 Task: Check the average views per listing of jacuzzi in the last 5 years.
Action: Mouse moved to (764, 168)
Screenshot: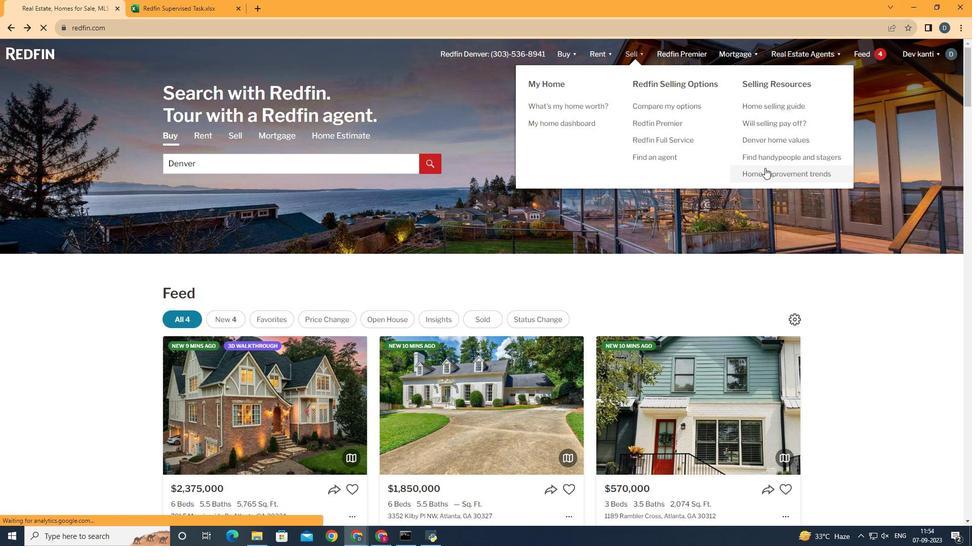 
Action: Mouse pressed left at (764, 168)
Screenshot: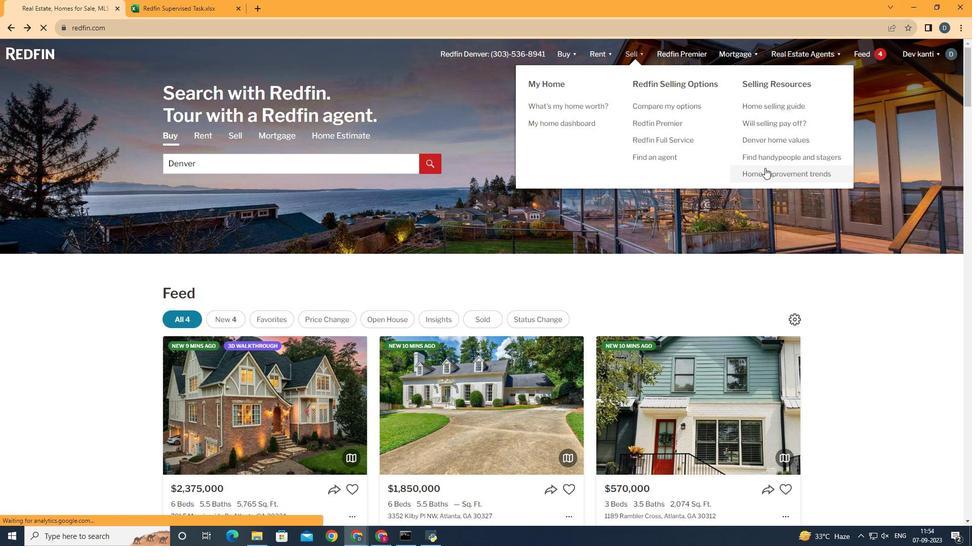 
Action: Mouse moved to (266, 199)
Screenshot: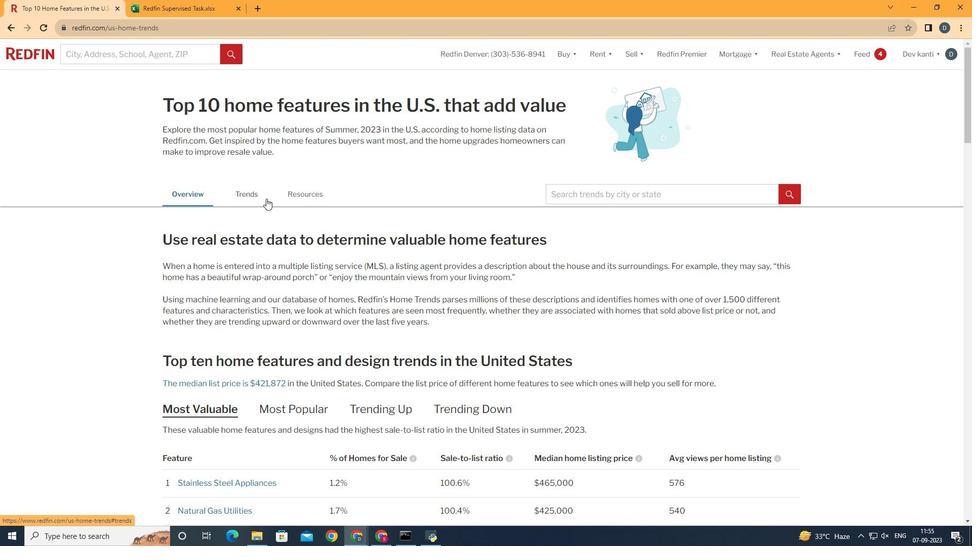 
Action: Mouse pressed left at (266, 199)
Screenshot: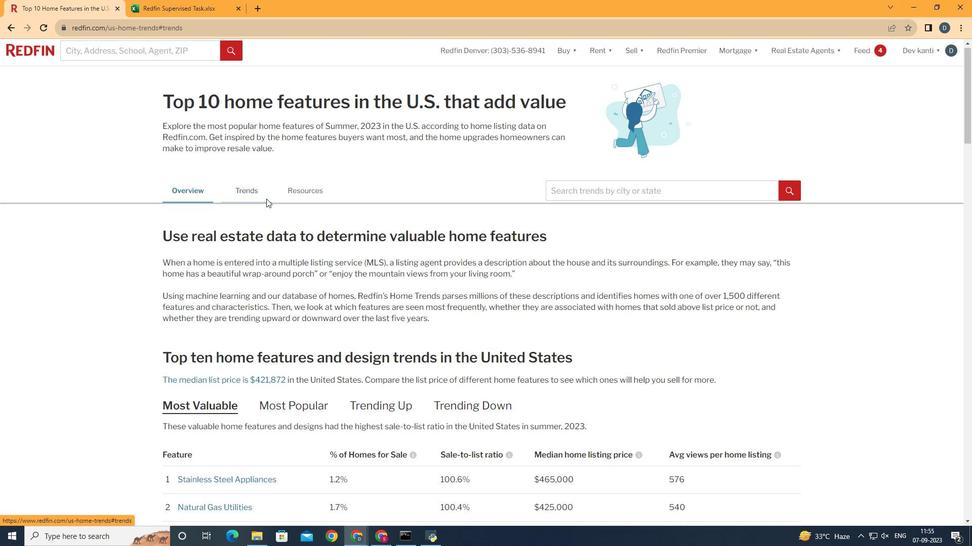 
Action: Mouse moved to (261, 201)
Screenshot: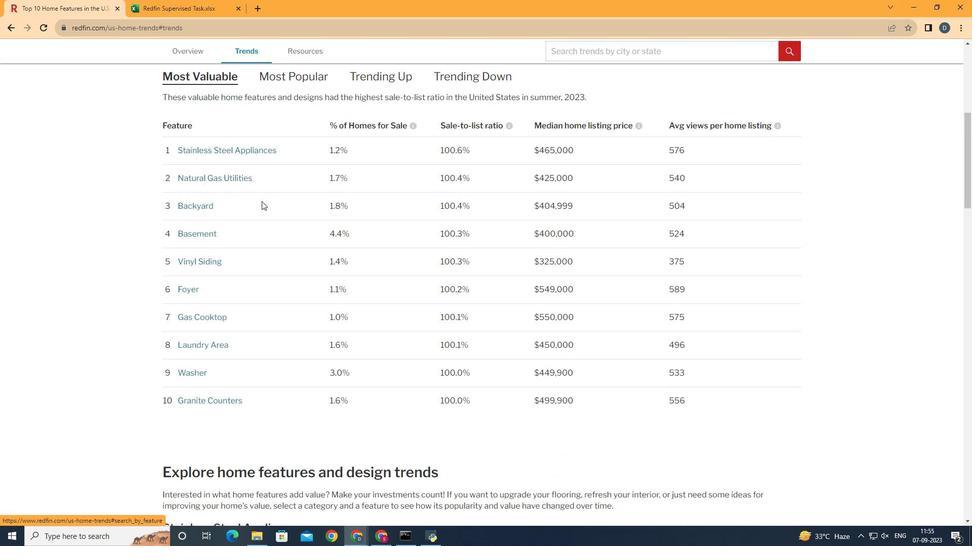 
Action: Mouse scrolled (261, 201) with delta (0, 0)
Screenshot: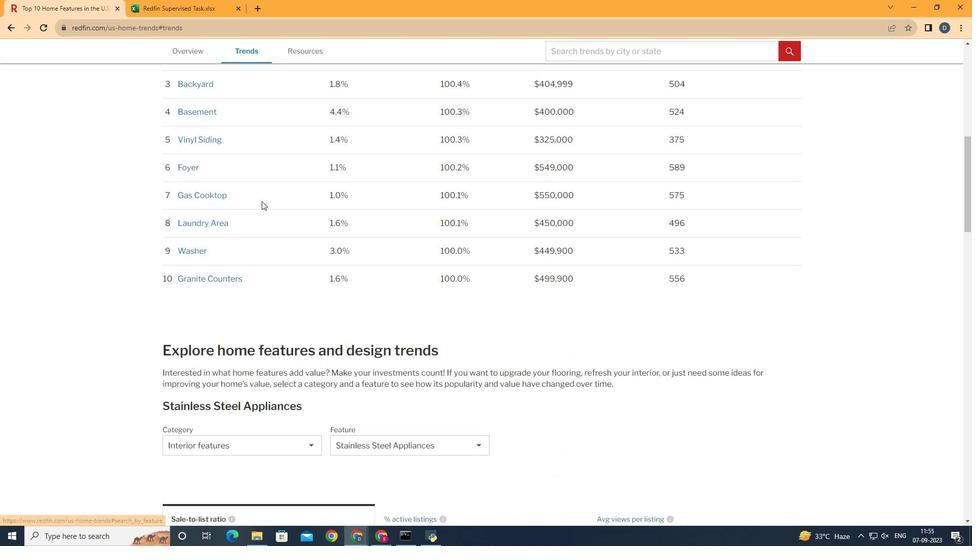 
Action: Mouse scrolled (261, 201) with delta (0, 0)
Screenshot: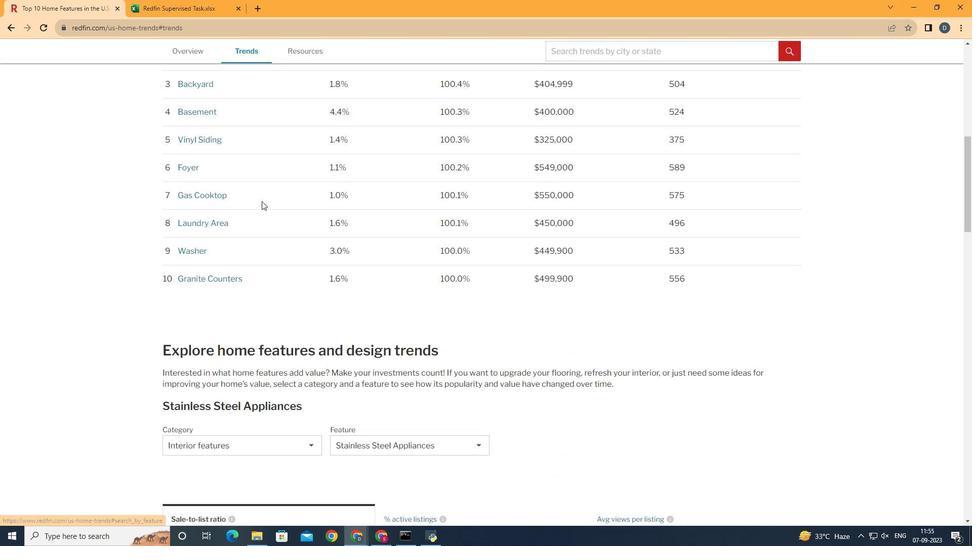
Action: Mouse scrolled (261, 201) with delta (0, 0)
Screenshot: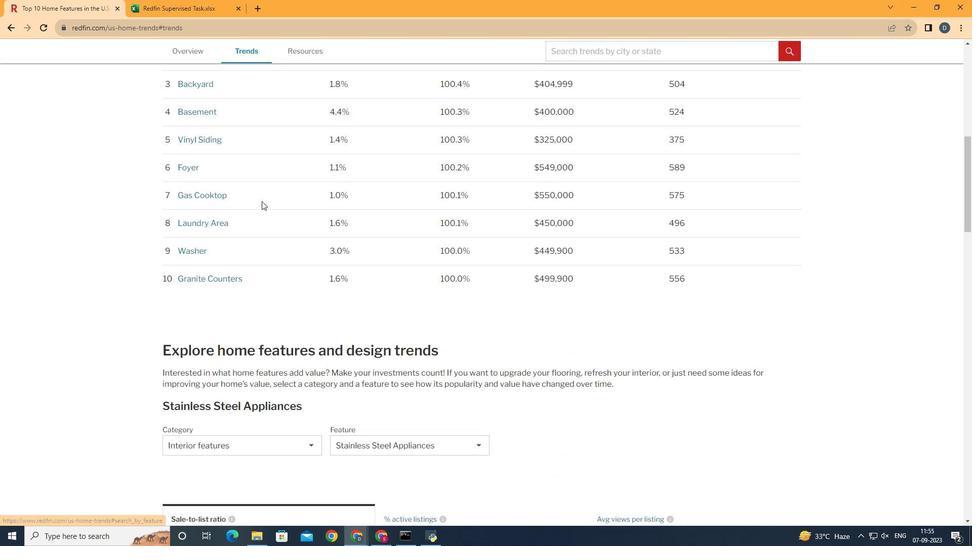 
Action: Mouse scrolled (261, 201) with delta (0, 0)
Screenshot: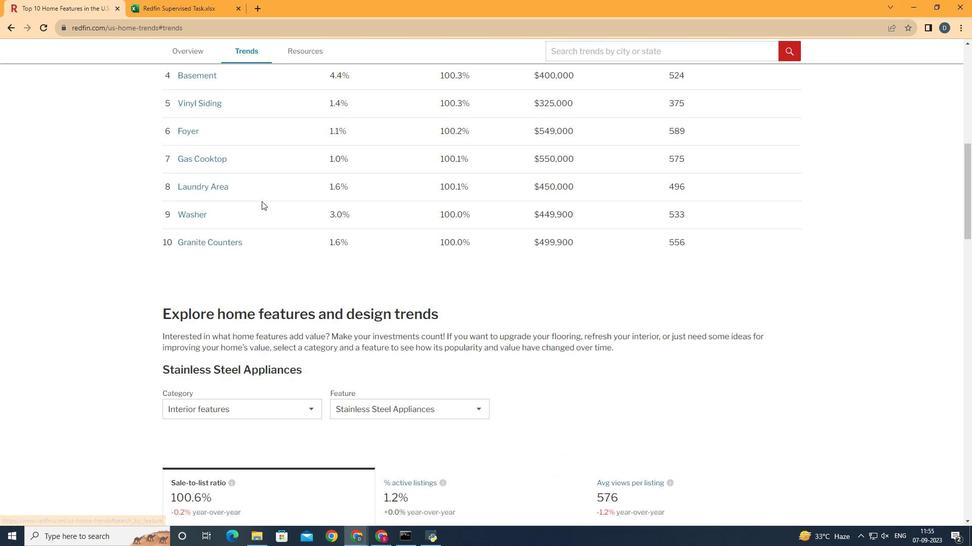 
Action: Mouse scrolled (261, 201) with delta (0, 0)
Screenshot: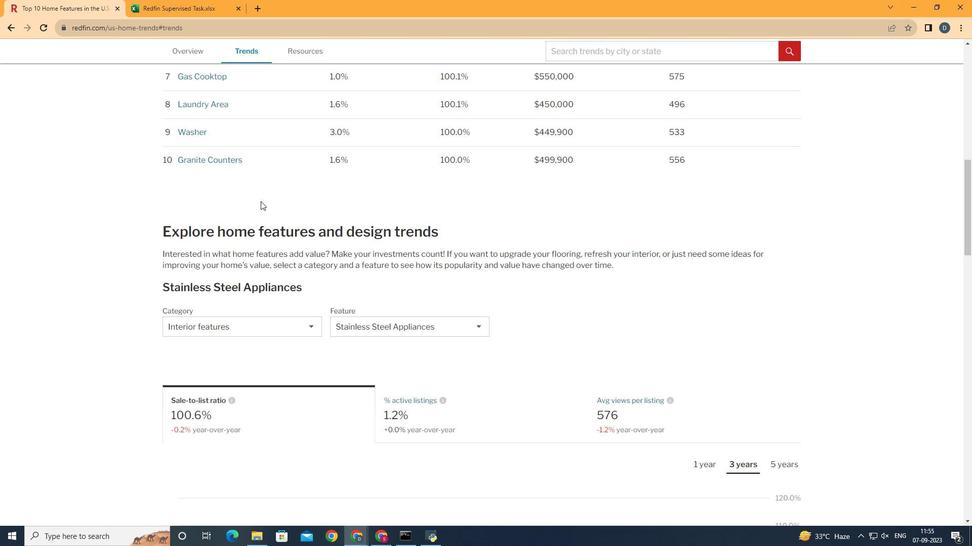 
Action: Mouse scrolled (261, 201) with delta (0, 0)
Screenshot: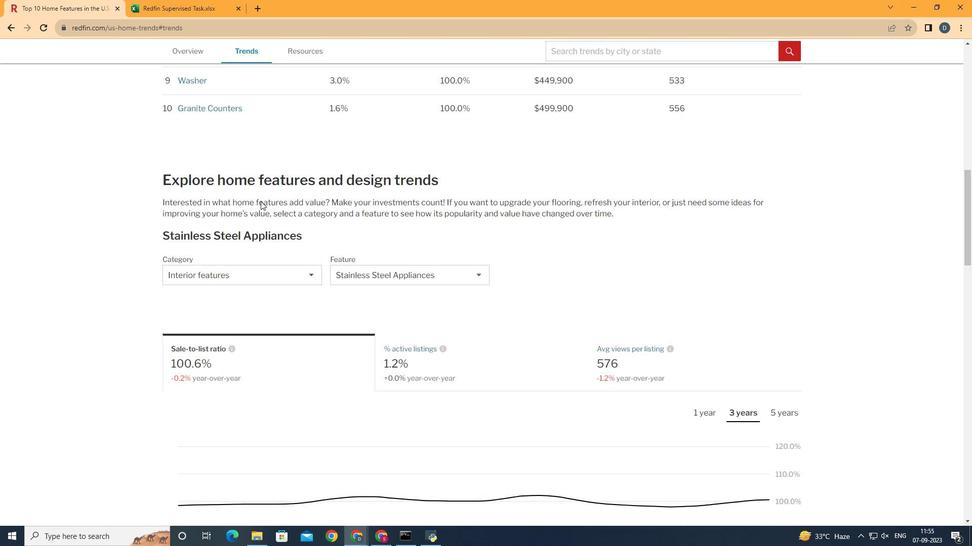 
Action: Mouse scrolled (261, 201) with delta (0, 0)
Screenshot: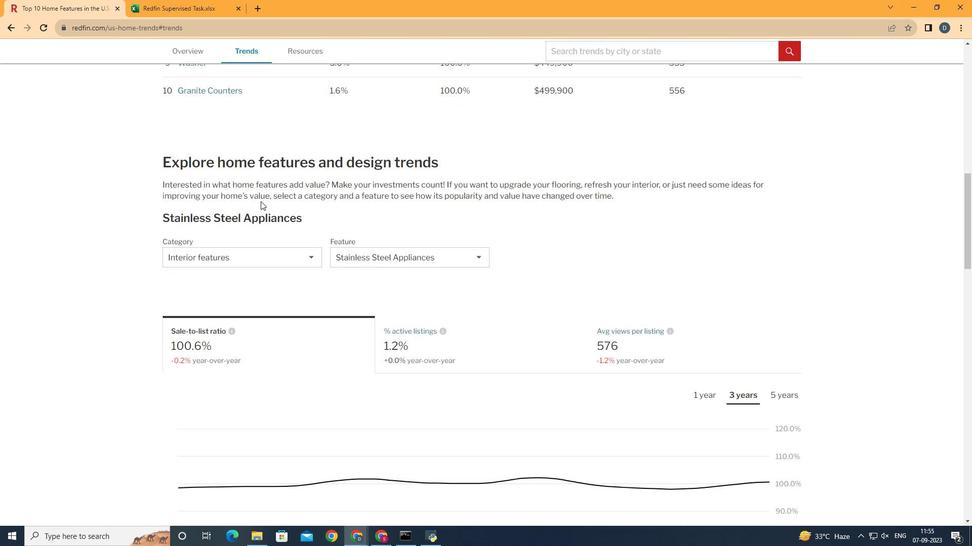
Action: Mouse moved to (274, 254)
Screenshot: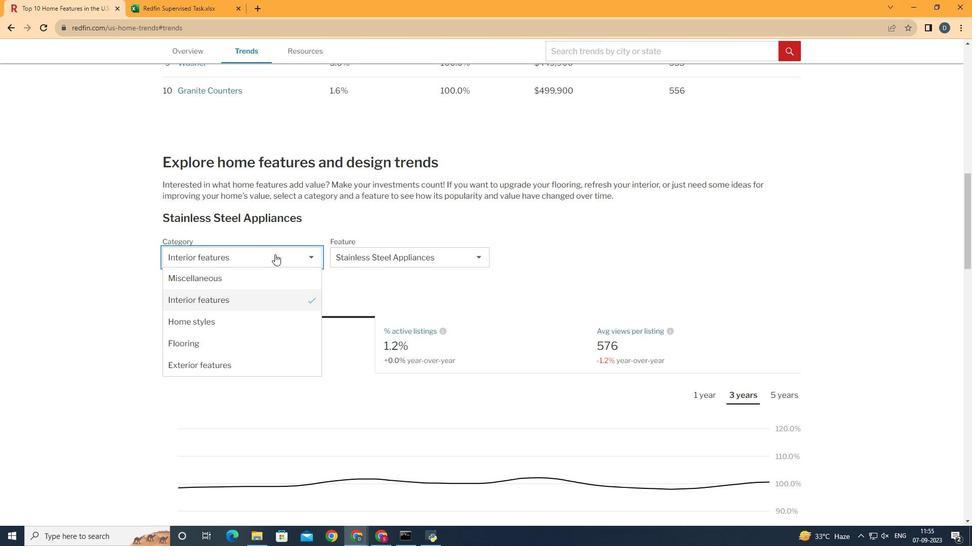 
Action: Mouse pressed left at (274, 254)
Screenshot: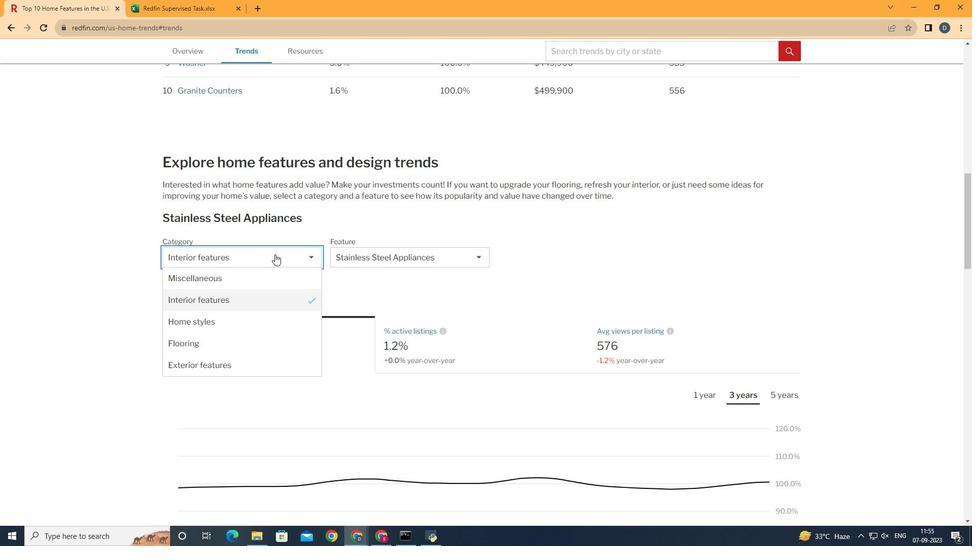 
Action: Mouse moved to (269, 276)
Screenshot: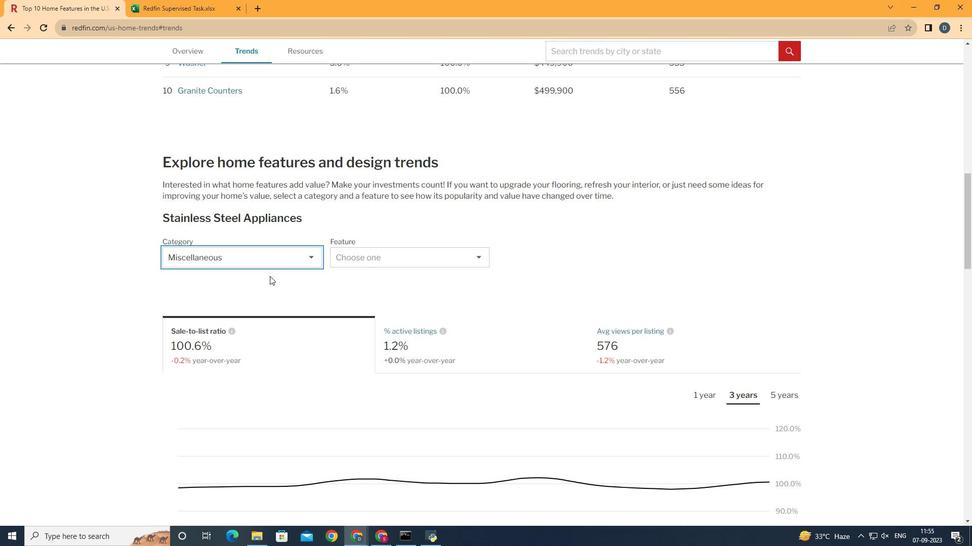 
Action: Mouse pressed left at (269, 276)
Screenshot: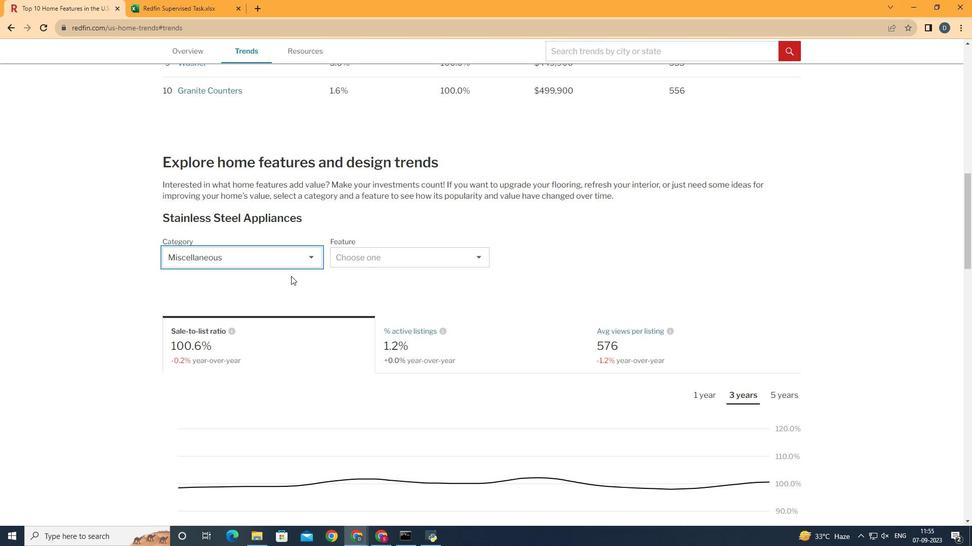 
Action: Mouse moved to (389, 263)
Screenshot: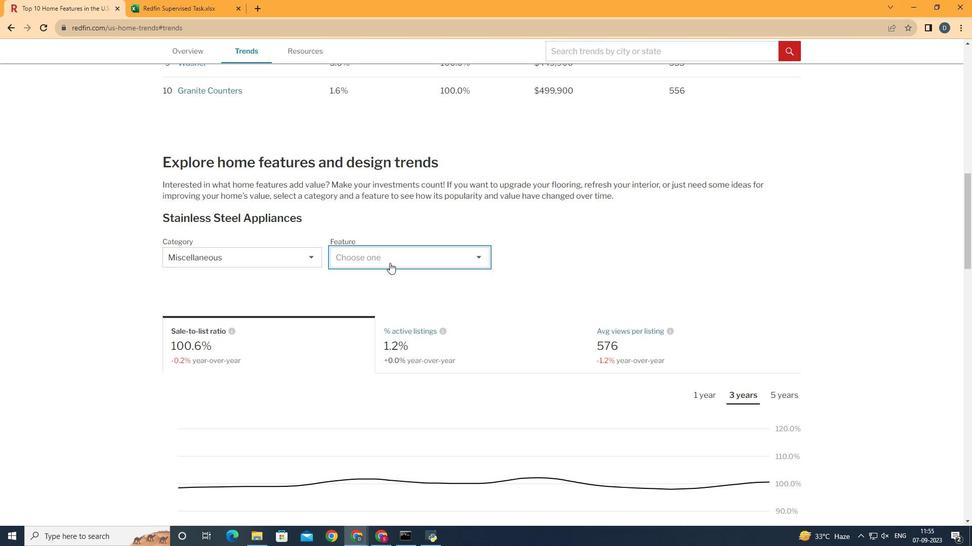 
Action: Mouse pressed left at (389, 263)
Screenshot: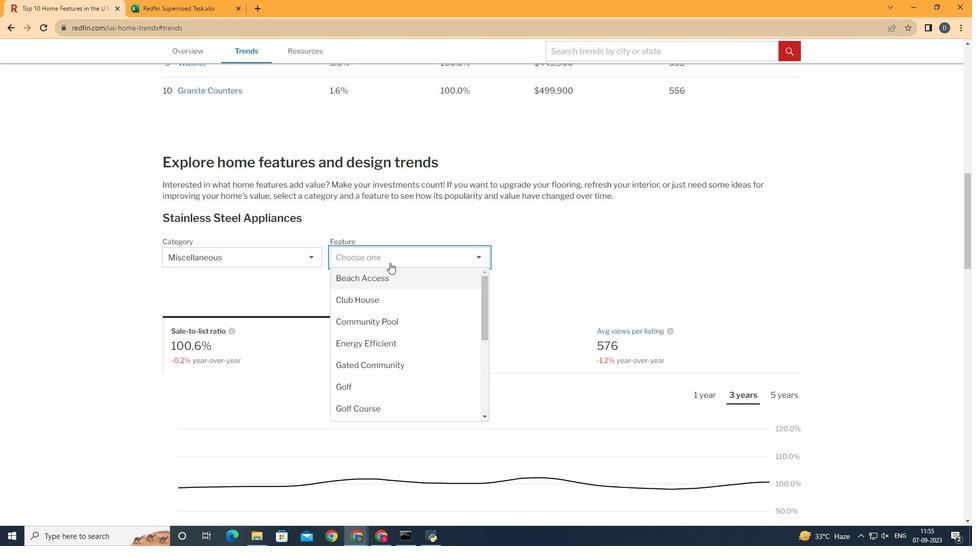 
Action: Mouse moved to (402, 299)
Screenshot: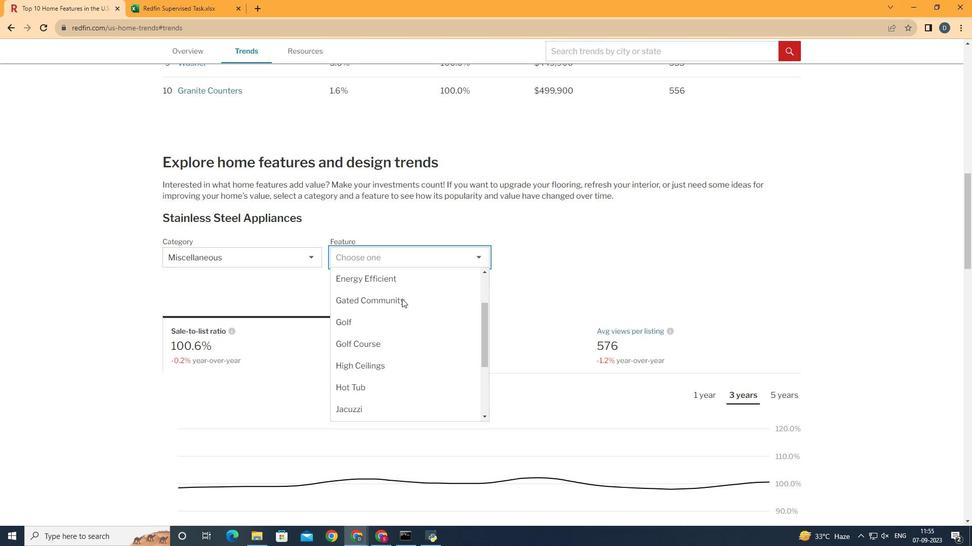 
Action: Mouse scrolled (402, 298) with delta (0, 0)
Screenshot: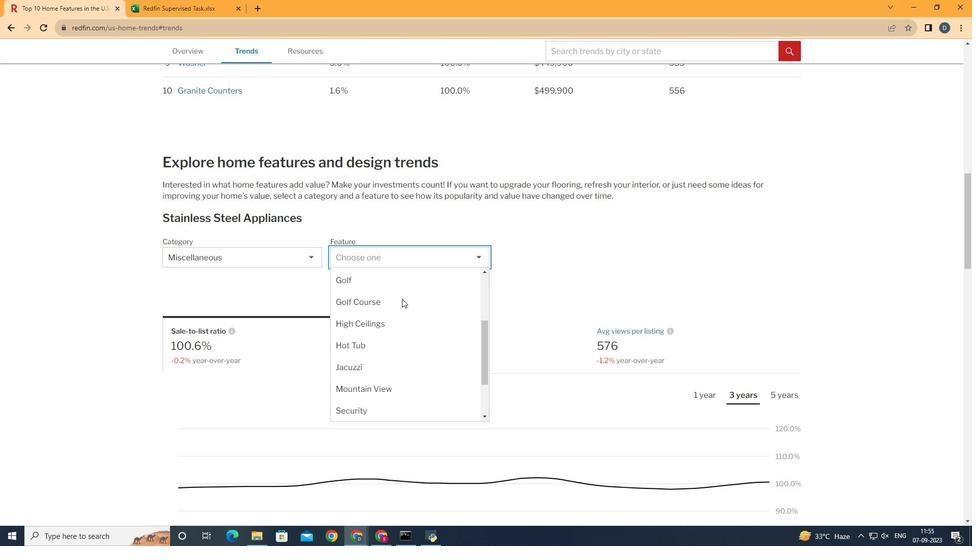 
Action: Mouse scrolled (402, 298) with delta (0, 0)
Screenshot: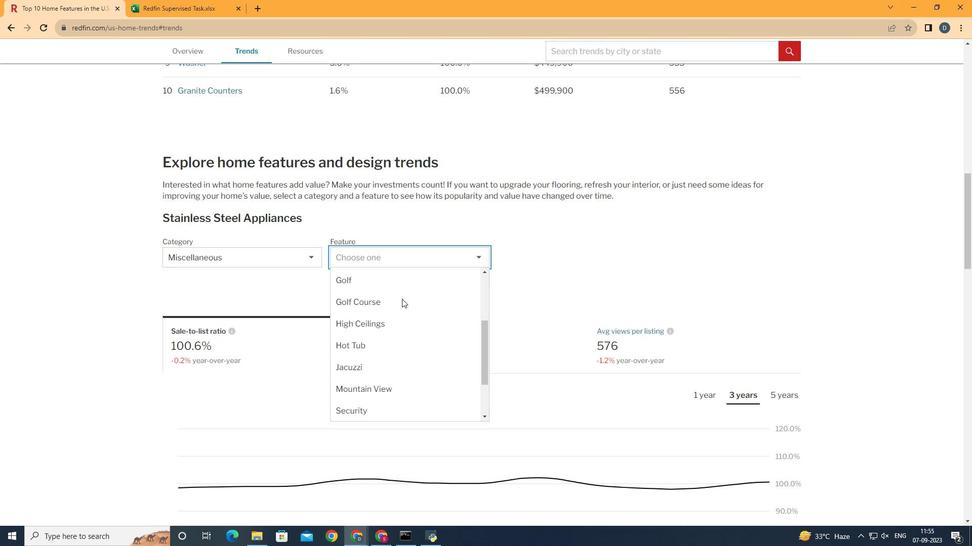 
Action: Mouse scrolled (402, 298) with delta (0, 0)
Screenshot: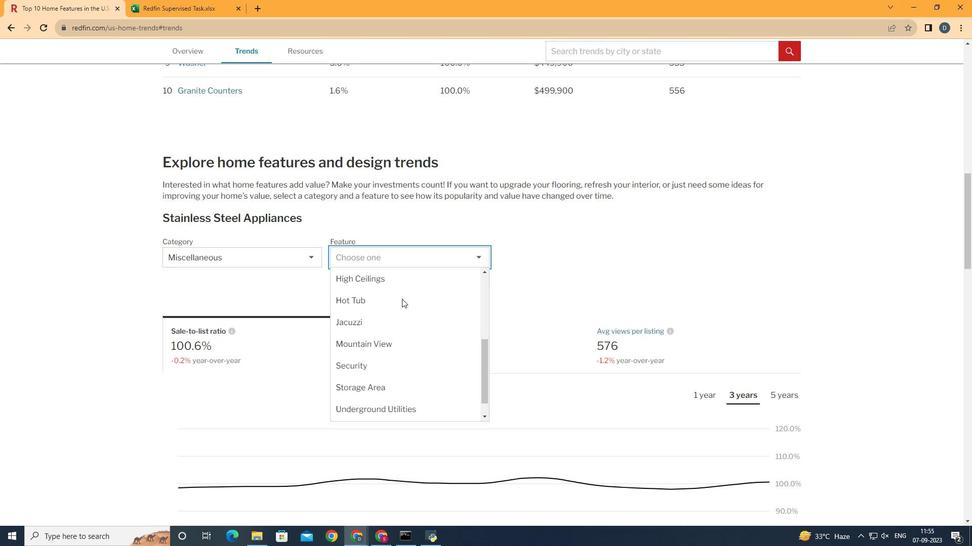 
Action: Mouse moved to (402, 323)
Screenshot: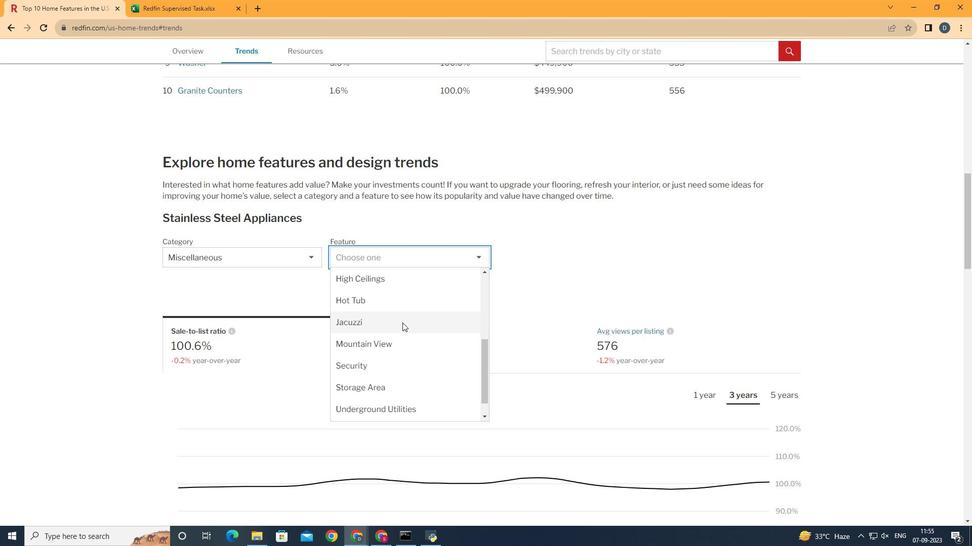 
Action: Mouse pressed left at (402, 323)
Screenshot: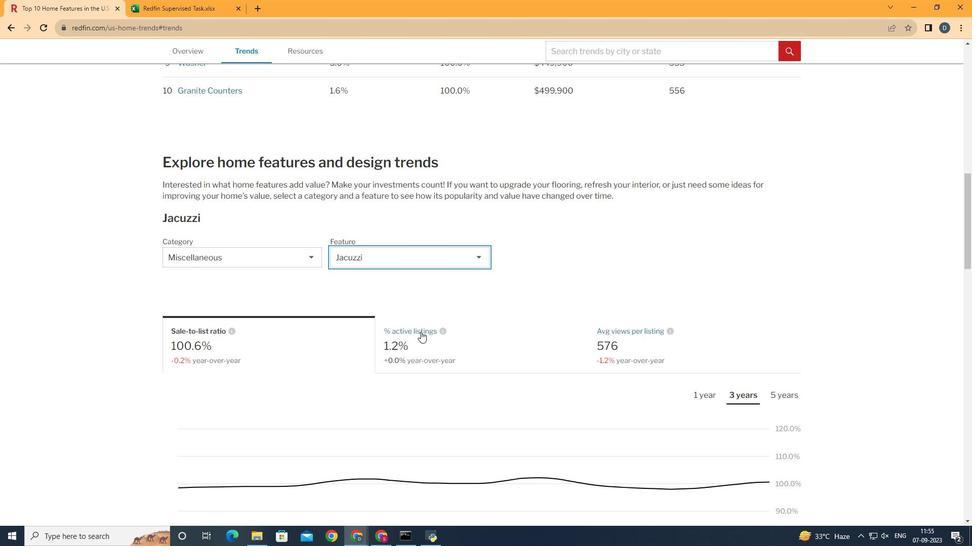 
Action: Mouse moved to (687, 355)
Screenshot: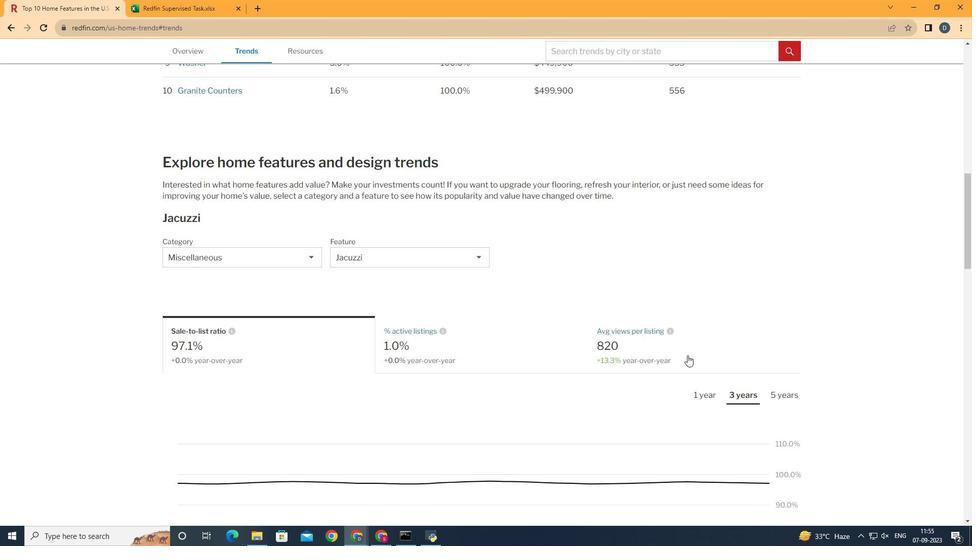 
Action: Mouse pressed left at (687, 355)
Screenshot: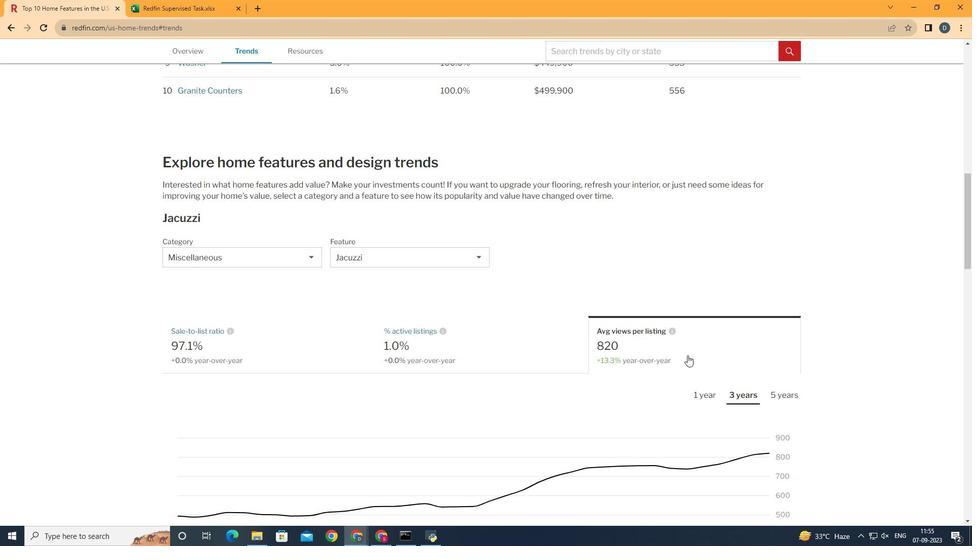 
Action: Mouse scrolled (687, 355) with delta (0, 0)
Screenshot: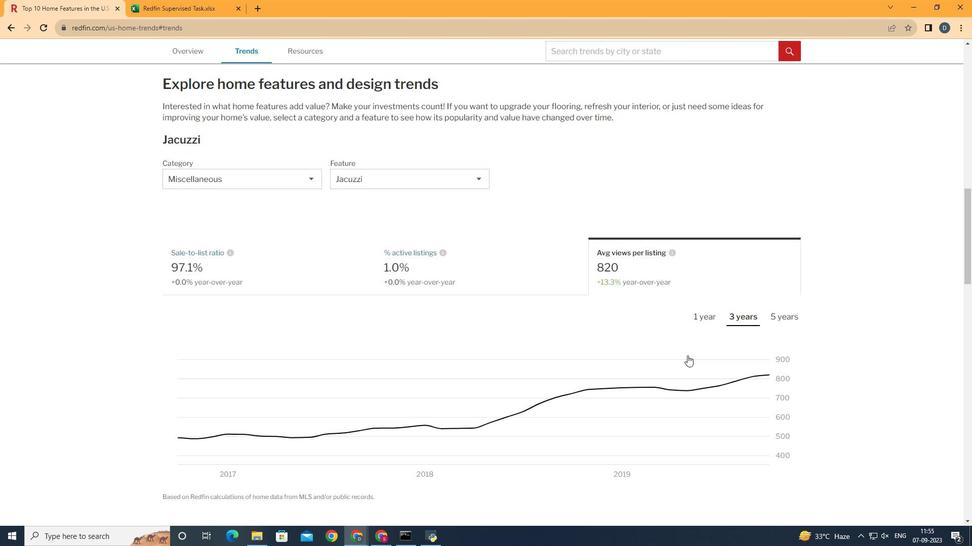 
Action: Mouse scrolled (687, 355) with delta (0, 0)
Screenshot: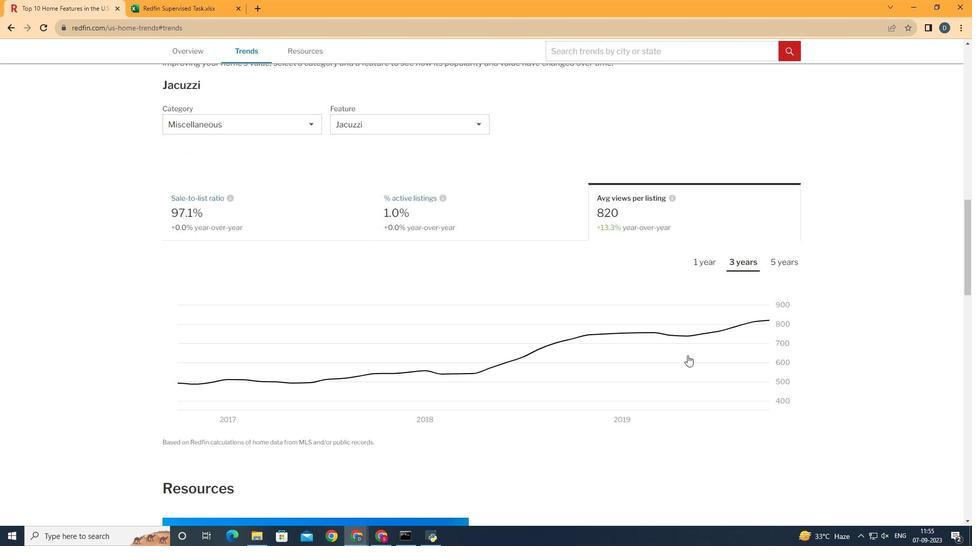 
Action: Mouse scrolled (687, 355) with delta (0, 0)
Screenshot: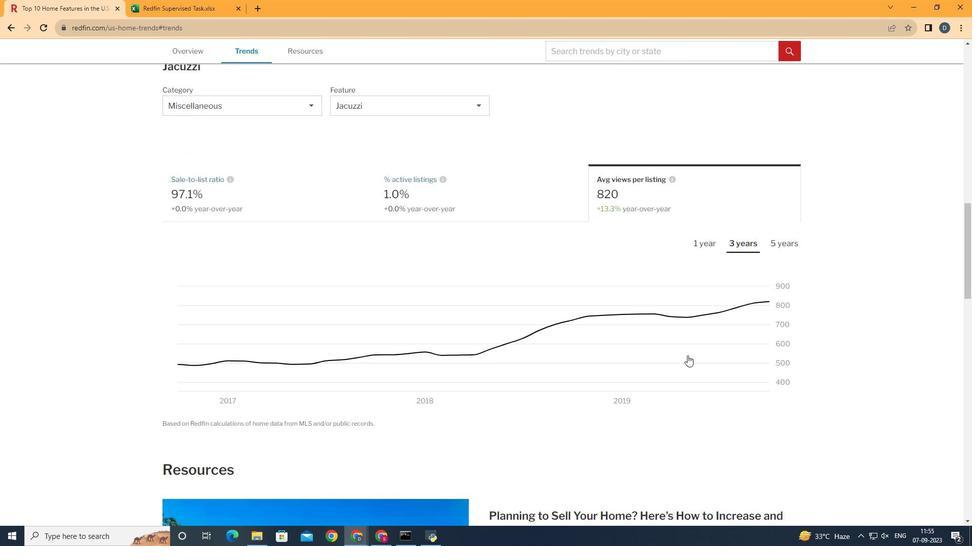 
Action: Mouse moved to (786, 247)
Screenshot: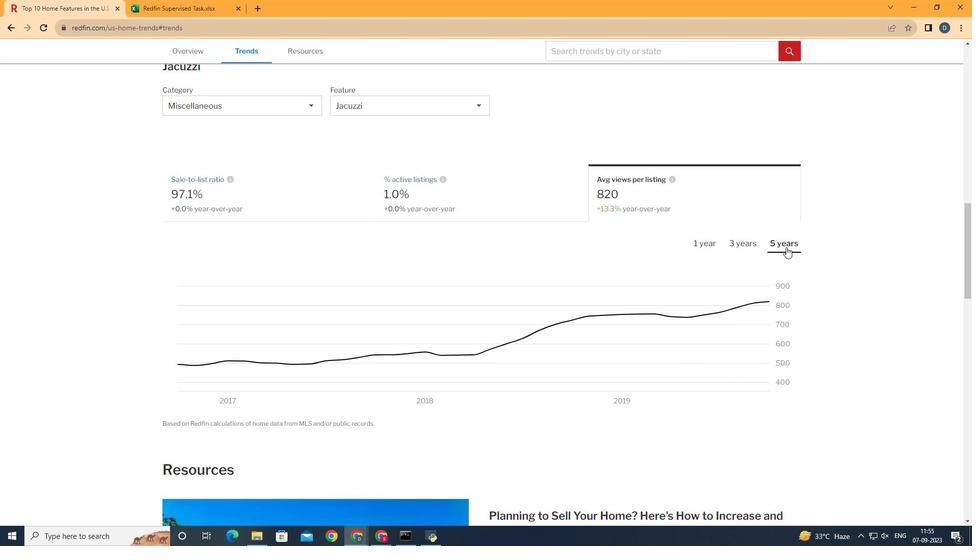 
Action: Mouse pressed left at (786, 247)
Screenshot: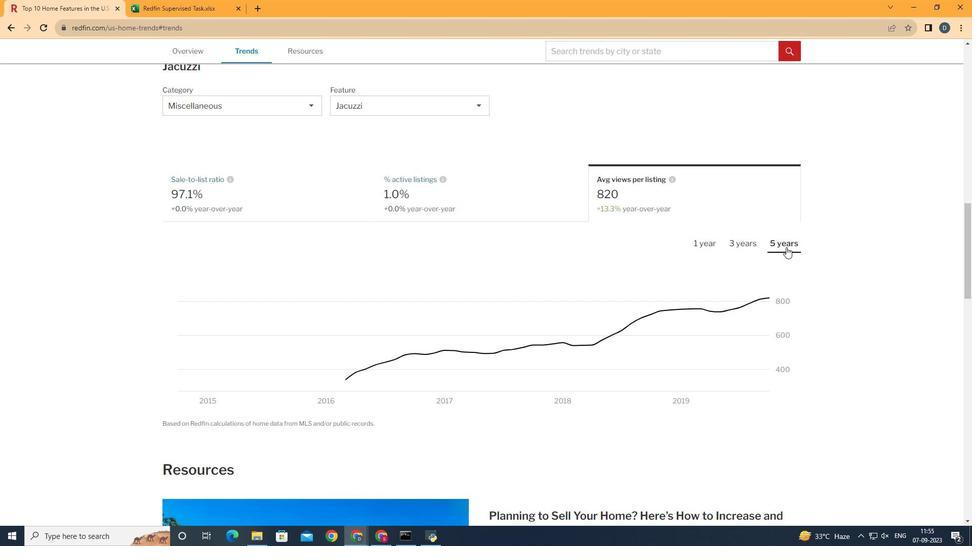 
Action: Mouse moved to (803, 313)
Screenshot: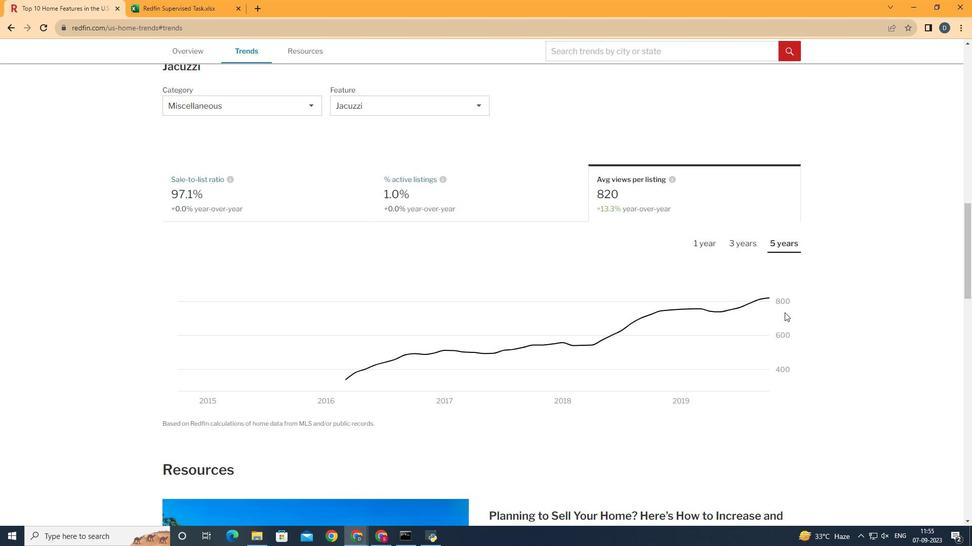 
